 Task: Edit the fiscal year period of theorganization
Action: Mouse moved to (191, 167)
Screenshot: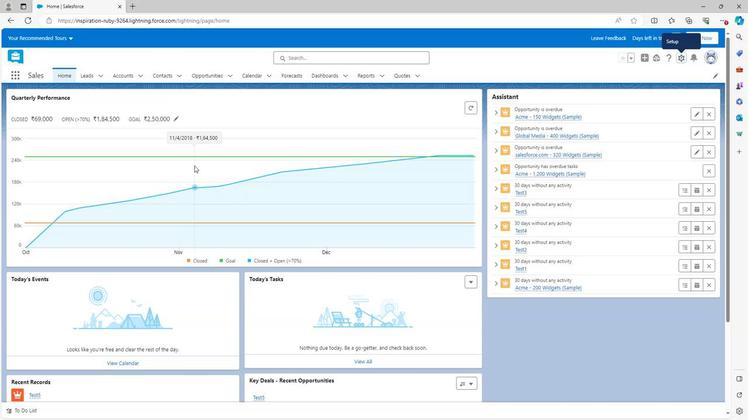 
Action: Mouse scrolled (191, 166) with delta (0, 0)
Screenshot: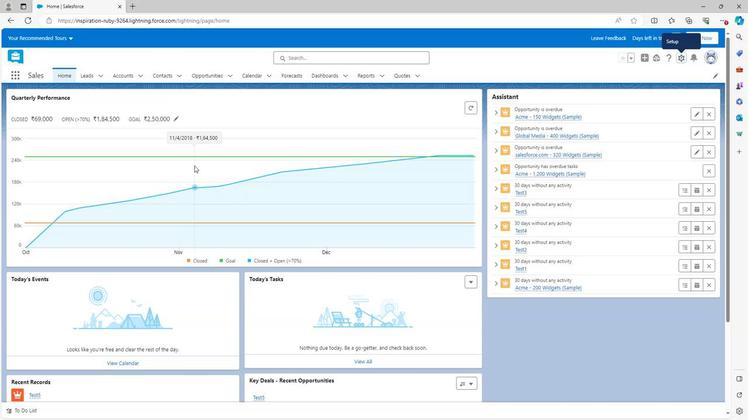 
Action: Mouse scrolled (191, 166) with delta (0, 0)
Screenshot: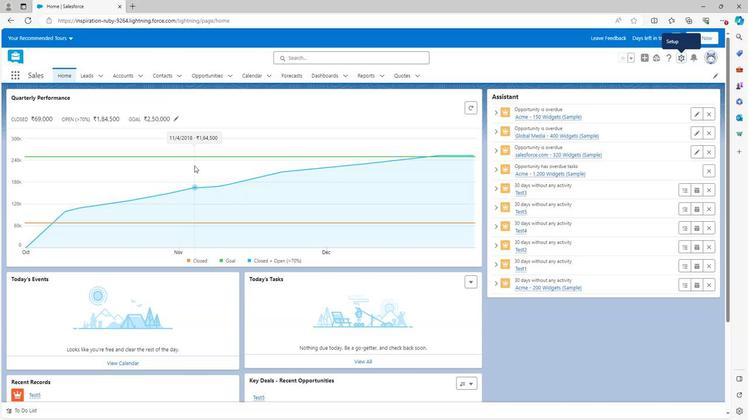
Action: Mouse moved to (192, 164)
Screenshot: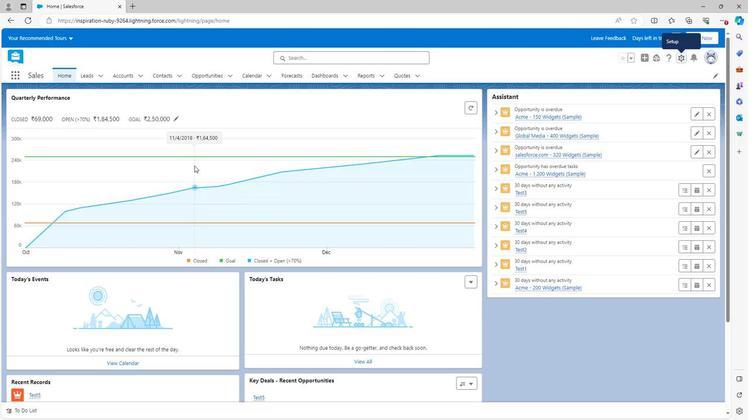 
Action: Mouse scrolled (192, 164) with delta (0, 0)
Screenshot: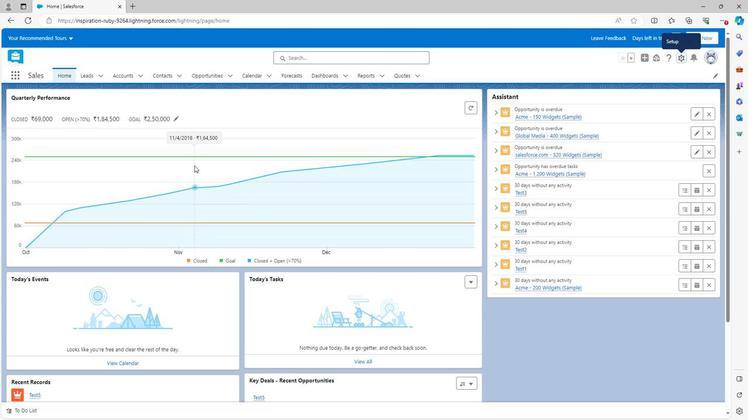 
Action: Mouse scrolled (192, 164) with delta (0, 0)
Screenshot: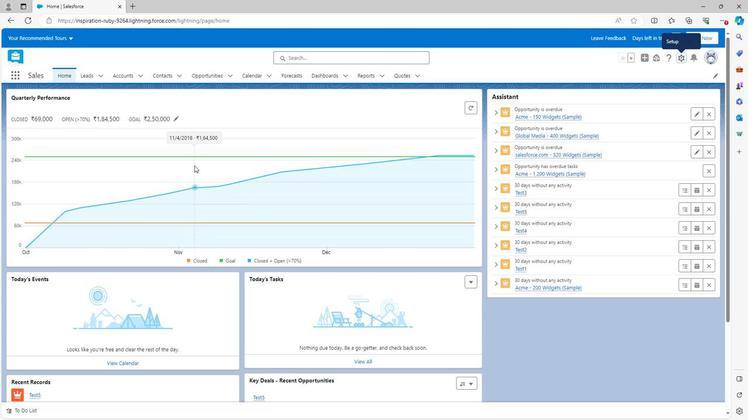 
Action: Mouse scrolled (192, 164) with delta (0, 0)
Screenshot: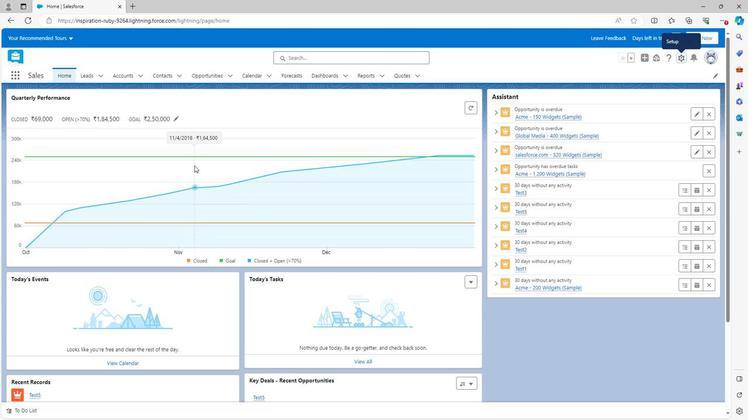 
Action: Mouse scrolled (192, 164) with delta (0, 0)
Screenshot: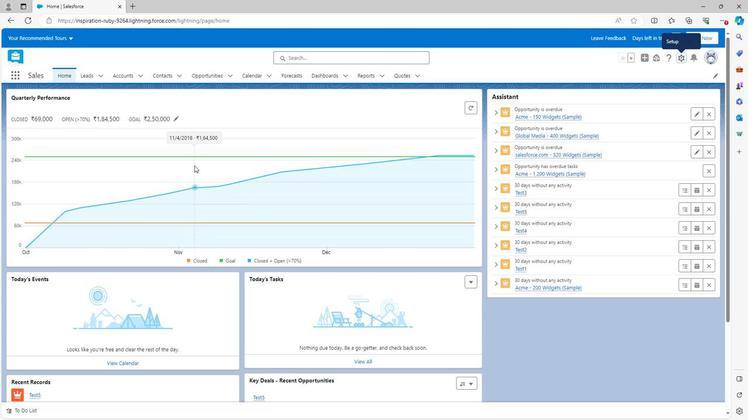 
Action: Mouse scrolled (192, 165) with delta (0, 0)
Screenshot: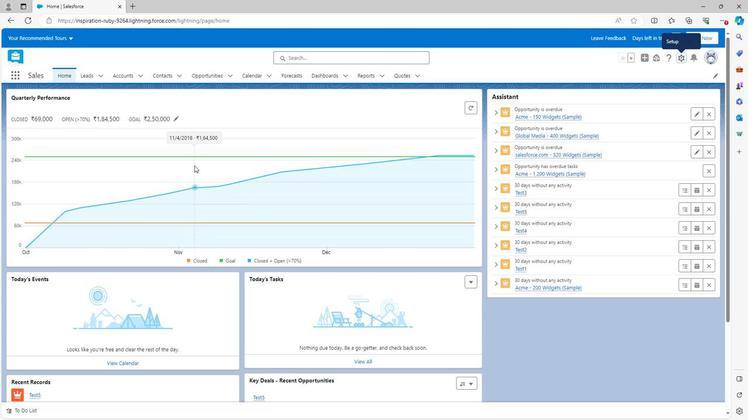 
Action: Mouse scrolled (192, 165) with delta (0, 0)
Screenshot: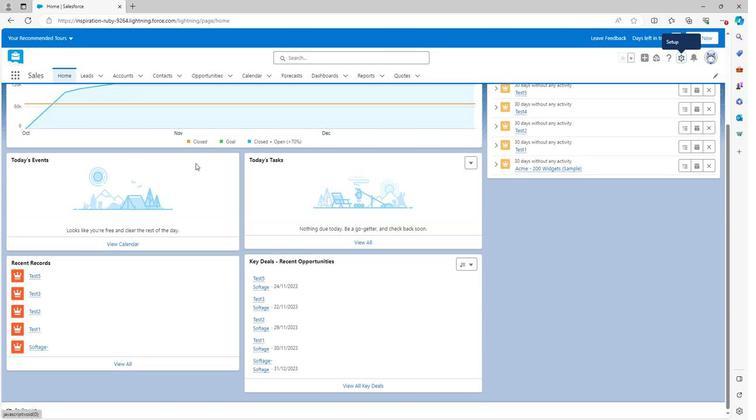 
Action: Mouse scrolled (192, 165) with delta (0, 0)
Screenshot: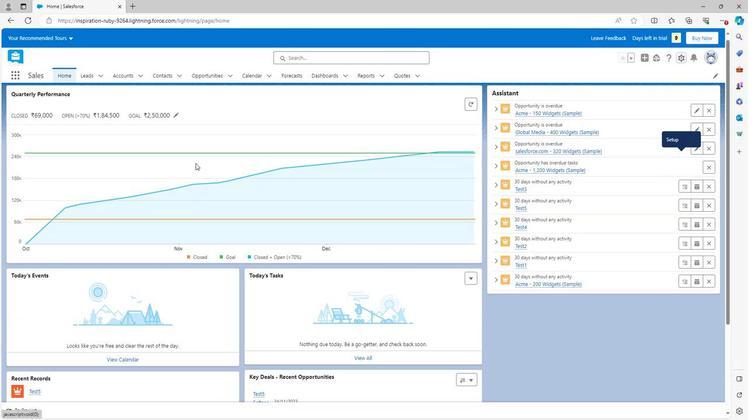 
Action: Mouse scrolled (192, 165) with delta (0, 0)
Screenshot: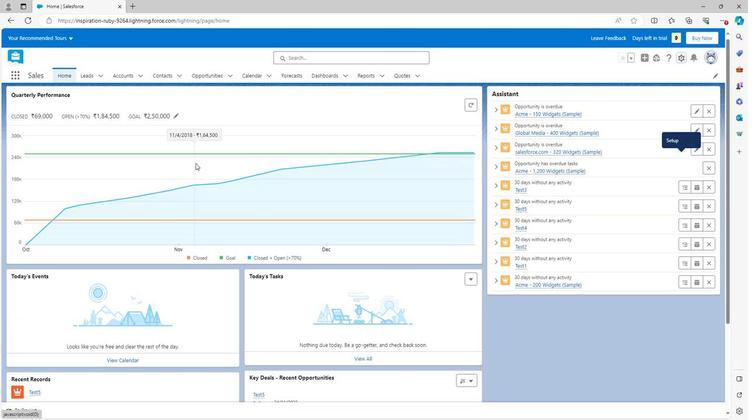 
Action: Mouse scrolled (192, 165) with delta (0, 0)
Screenshot: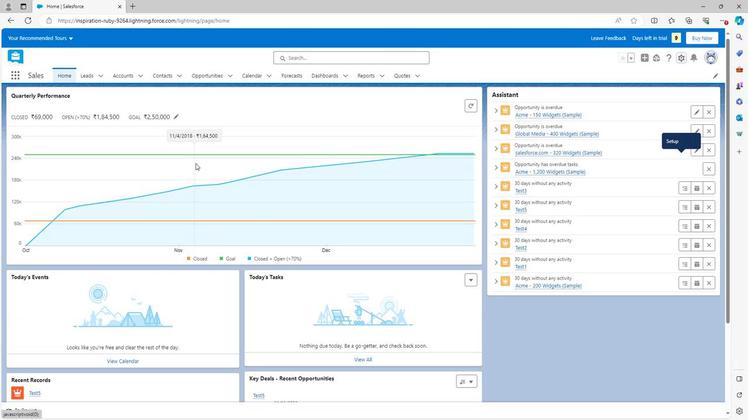 
Action: Mouse scrolled (192, 165) with delta (0, 0)
Screenshot: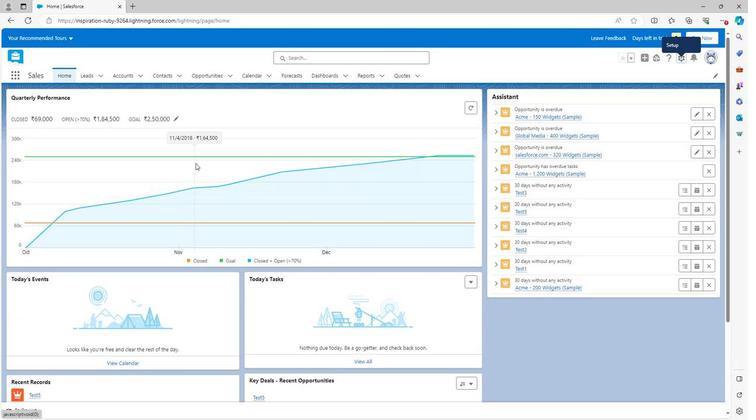 
Action: Mouse moved to (673, 59)
Screenshot: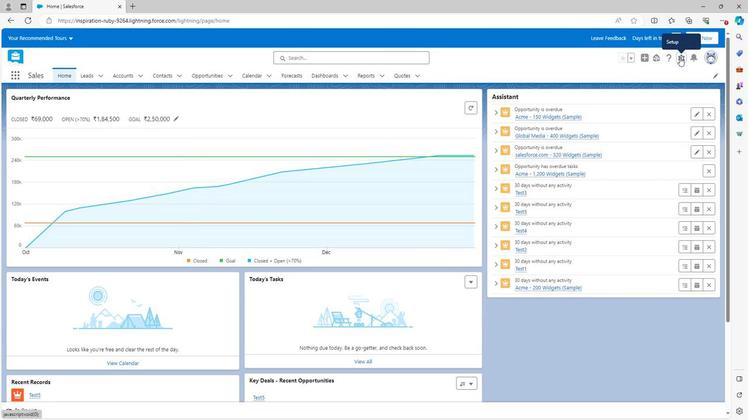 
Action: Mouse pressed left at (673, 59)
Screenshot: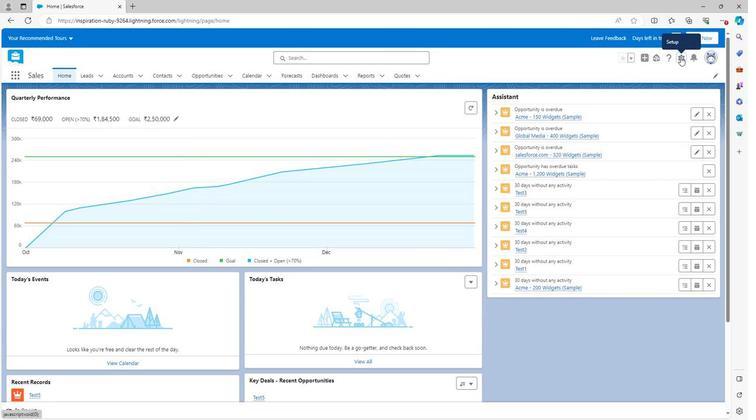 
Action: Mouse moved to (632, 84)
Screenshot: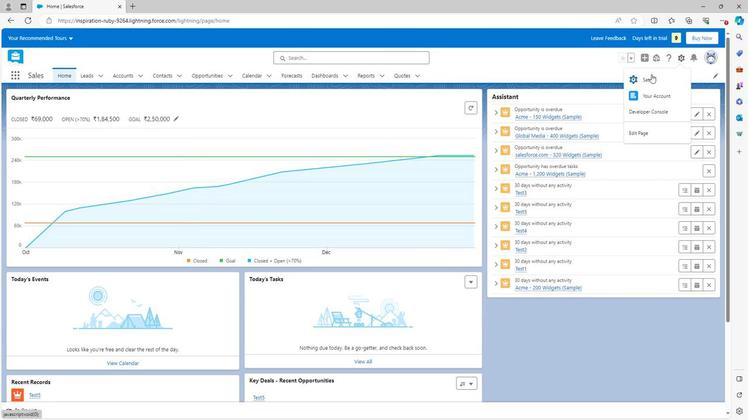 
Action: Mouse pressed left at (632, 84)
Screenshot: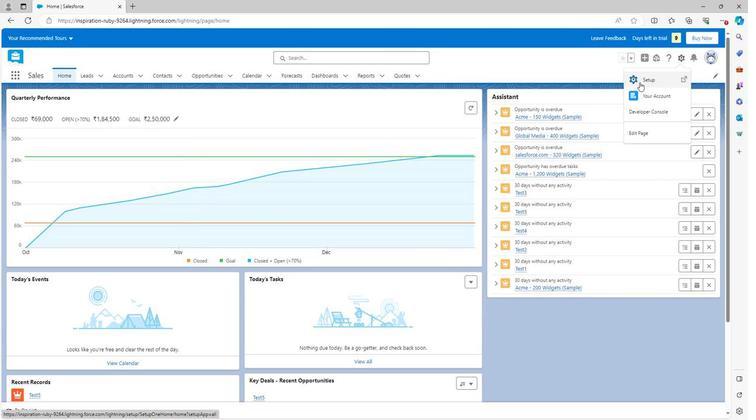 
Action: Mouse moved to (60, 278)
Screenshot: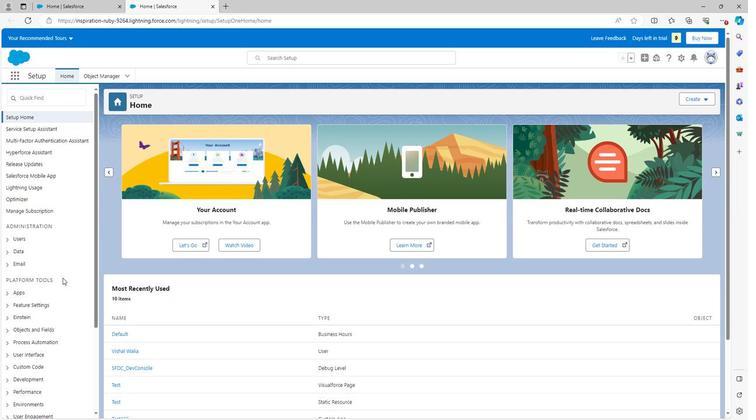 
Action: Mouse scrolled (60, 277) with delta (0, 0)
Screenshot: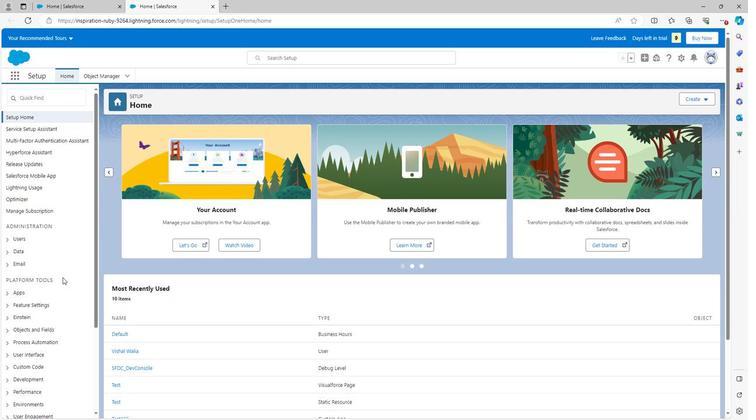 
Action: Mouse scrolled (60, 277) with delta (0, 0)
Screenshot: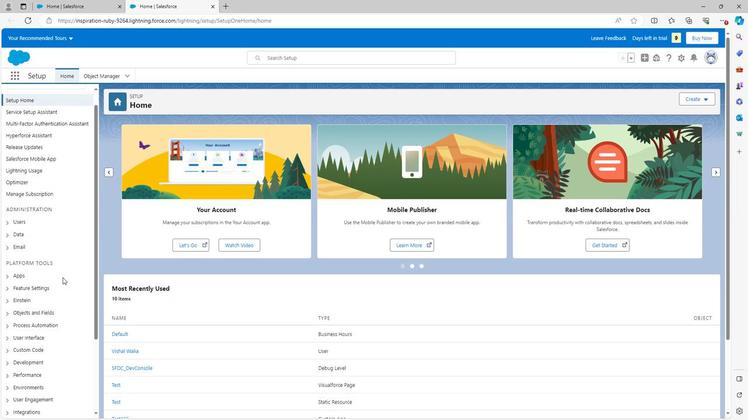 
Action: Mouse moved to (61, 277)
Screenshot: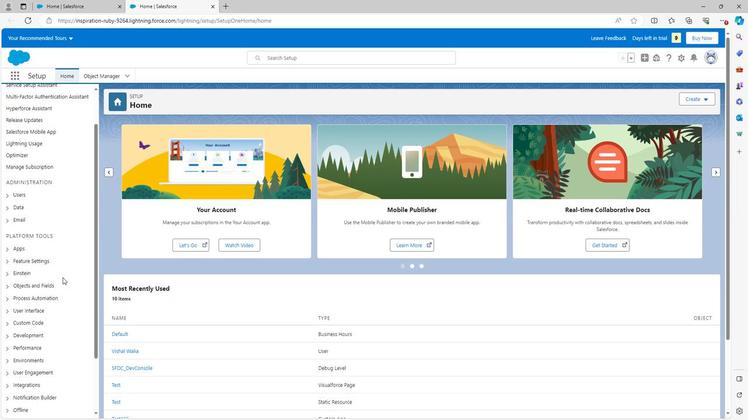 
Action: Mouse scrolled (61, 277) with delta (0, 0)
Screenshot: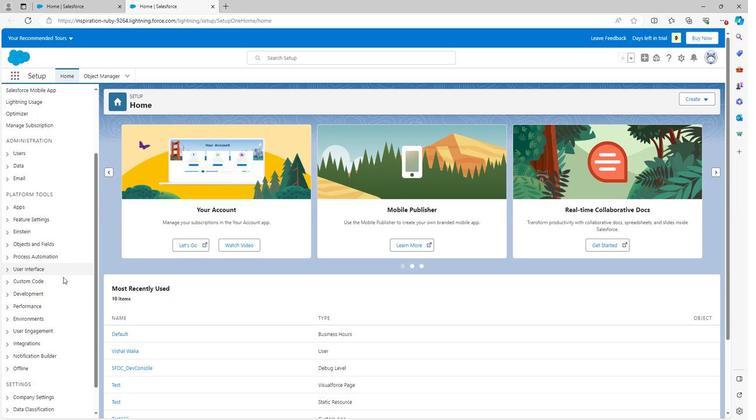 
Action: Mouse moved to (7, 368)
Screenshot: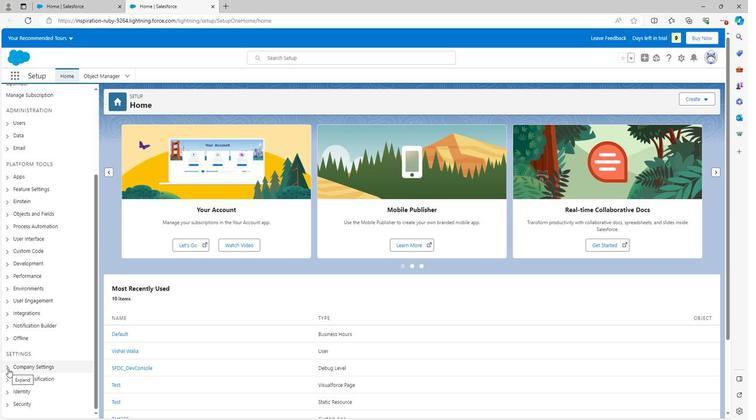 
Action: Mouse pressed left at (7, 368)
Screenshot: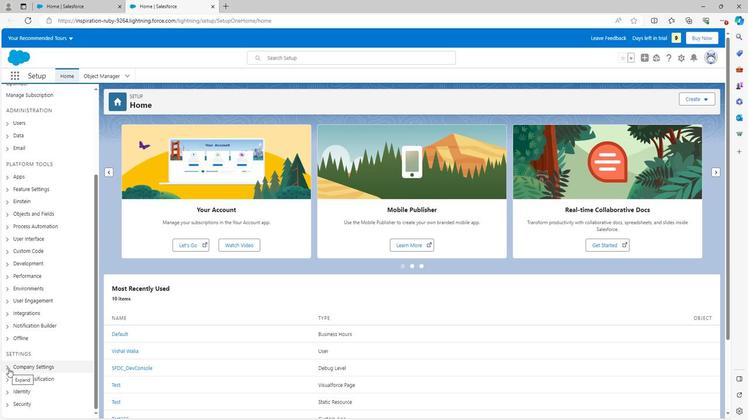 
Action: Mouse moved to (7, 367)
Screenshot: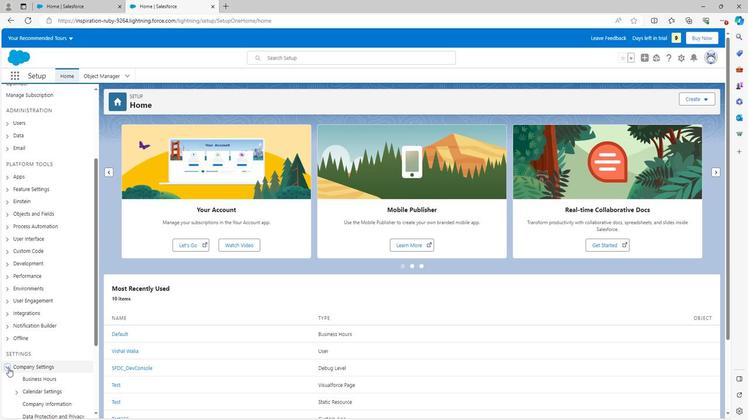 
Action: Mouse scrolled (7, 367) with delta (0, 0)
Screenshot: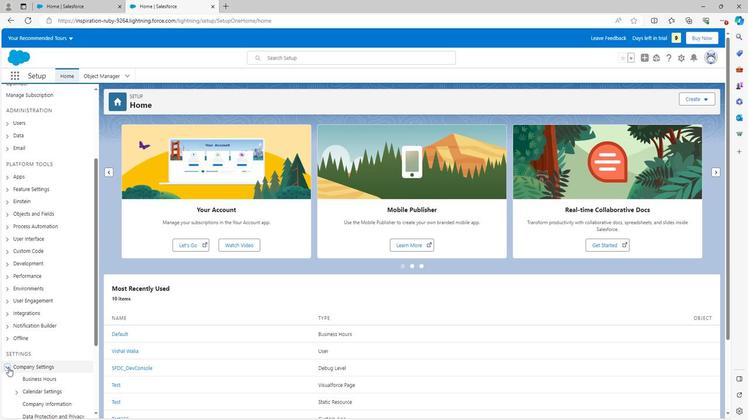 
Action: Mouse scrolled (7, 367) with delta (0, 0)
Screenshot: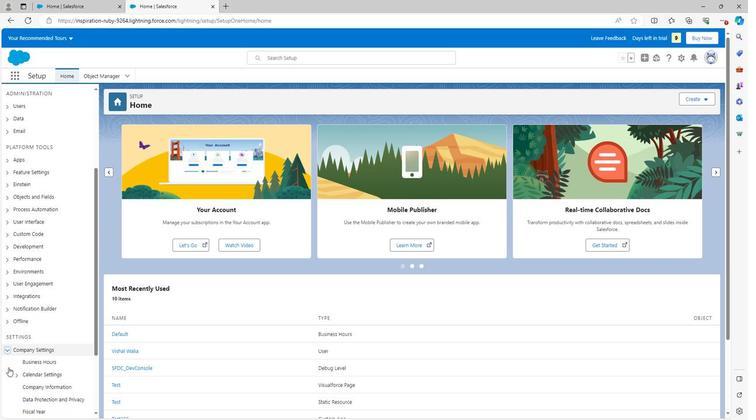 
Action: Mouse scrolled (7, 367) with delta (0, 0)
Screenshot: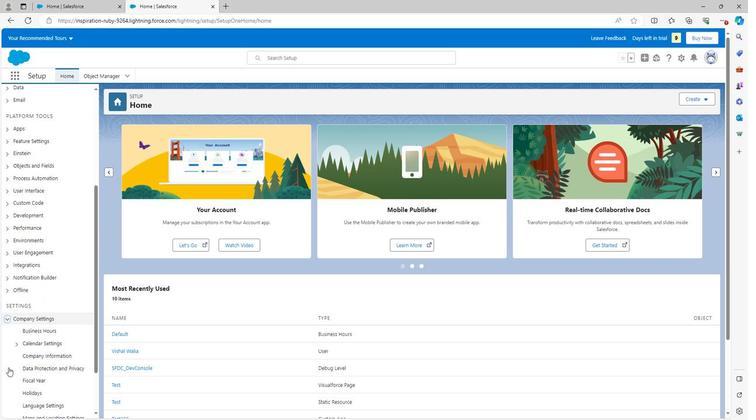 
Action: Mouse moved to (31, 316)
Screenshot: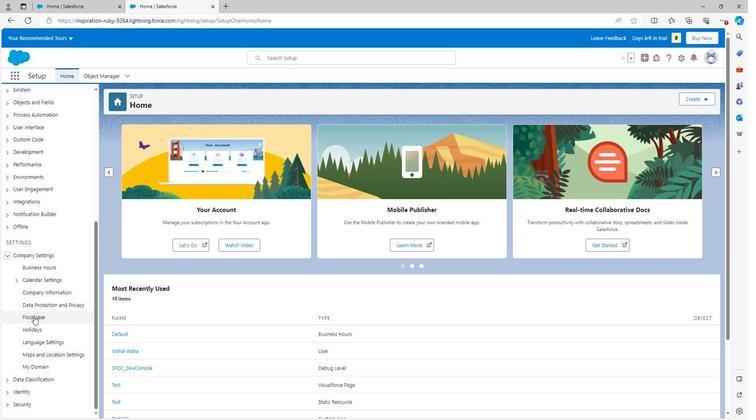 
Action: Mouse pressed left at (31, 316)
Screenshot: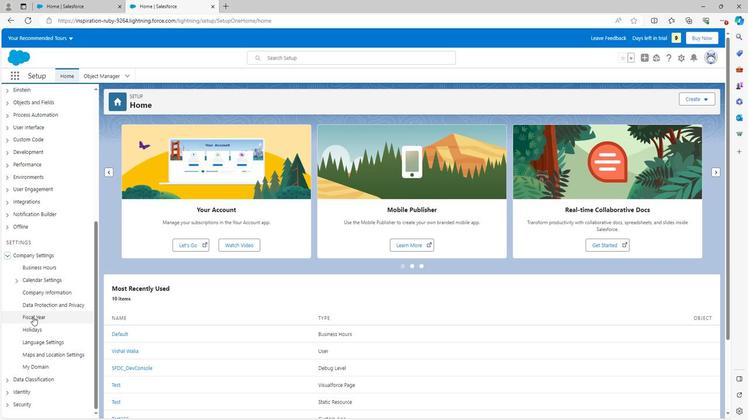 
Action: Mouse moved to (341, 270)
Screenshot: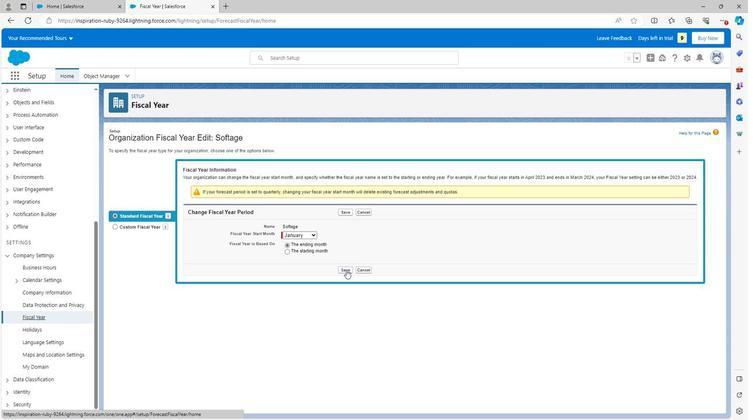 
Action: Mouse pressed left at (341, 270)
Screenshot: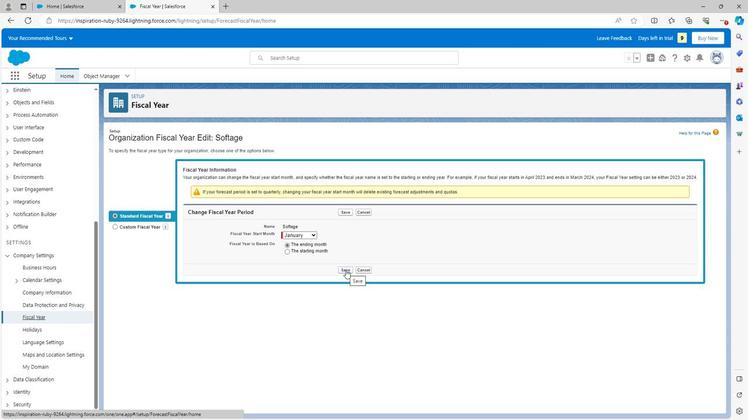 
Action: Mouse moved to (404, 70)
Screenshot: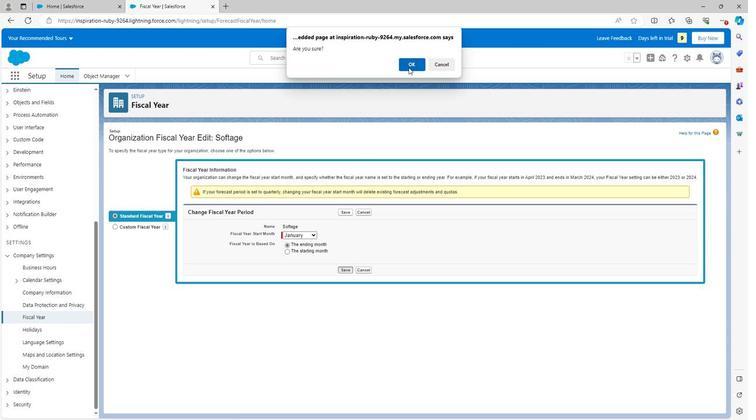 
Action: Mouse pressed left at (404, 70)
Screenshot: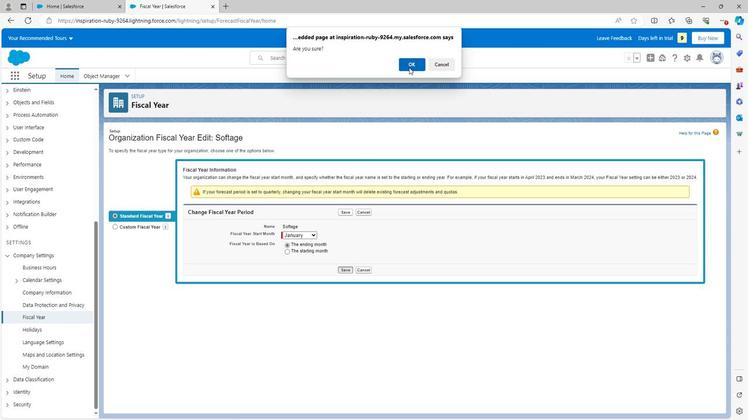 
Action: Mouse moved to (319, 291)
Screenshot: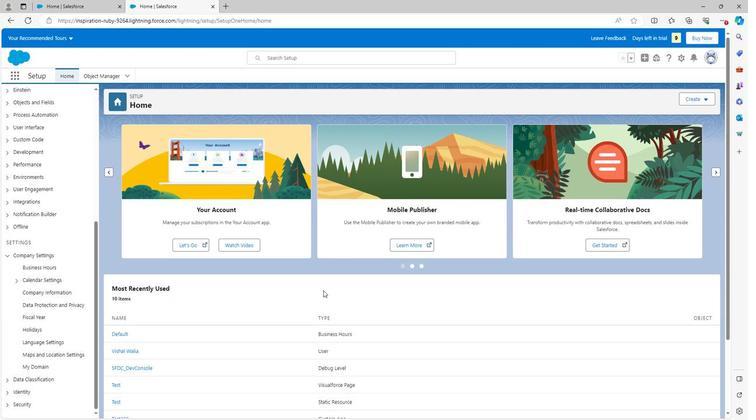 
Action: Mouse scrolled (319, 291) with delta (0, 0)
Screenshot: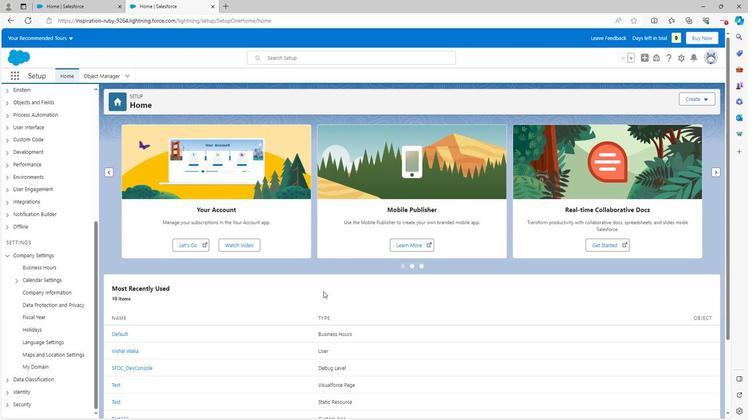 
Action: Mouse scrolled (319, 291) with delta (0, 0)
Screenshot: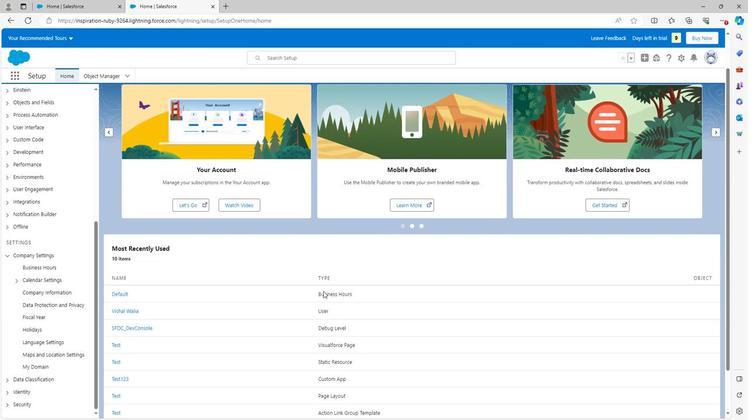 
Action: Mouse scrolled (319, 291) with delta (0, 0)
Screenshot: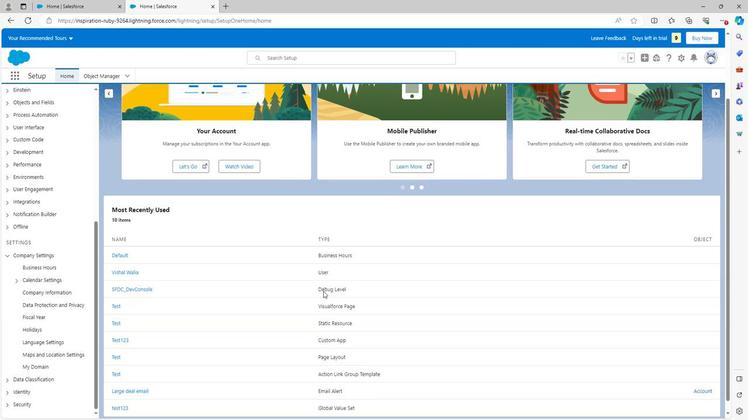 
Action: Mouse scrolled (319, 291) with delta (0, 0)
Screenshot: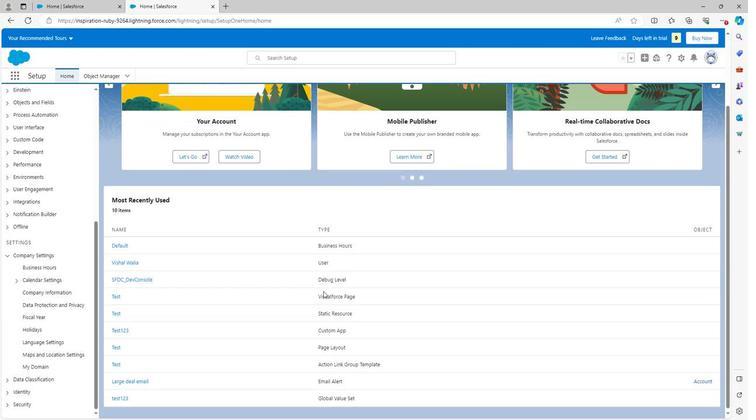 
Action: Mouse scrolled (319, 291) with delta (0, 0)
Screenshot: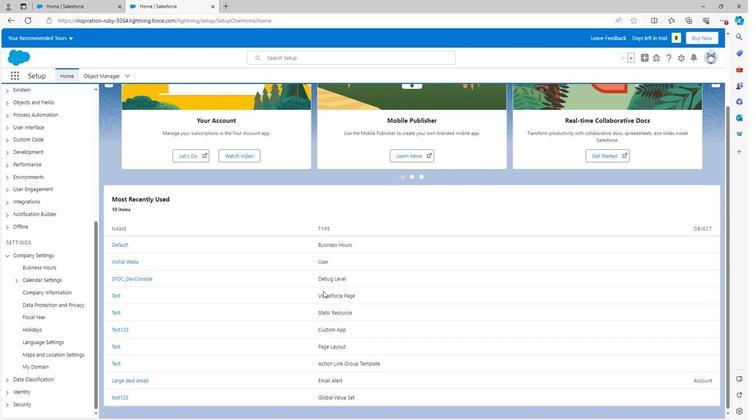 
Action: Mouse moved to (323, 287)
Screenshot: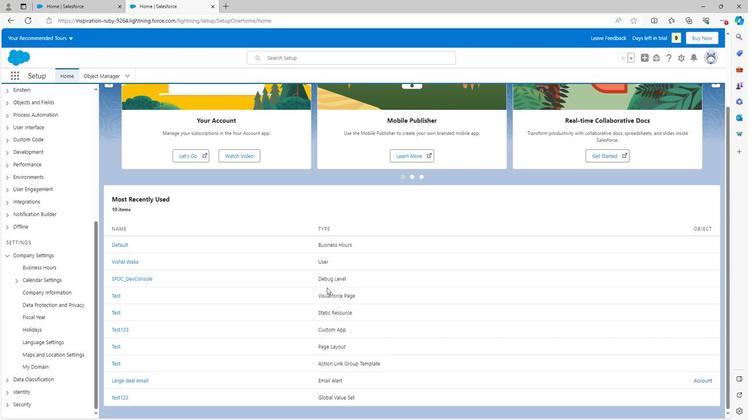 
Action: Mouse scrolled (323, 287) with delta (0, 0)
Screenshot: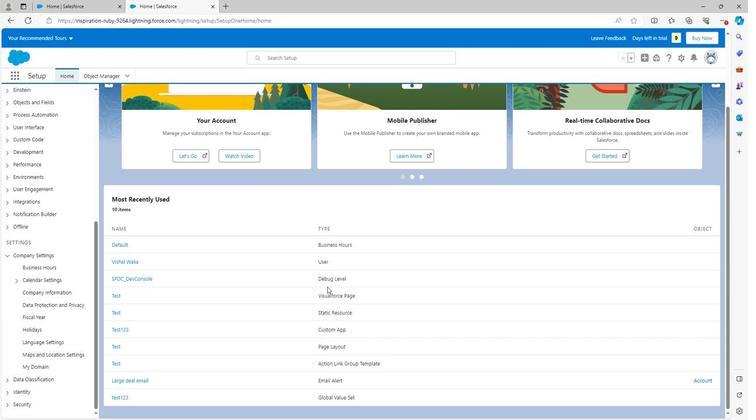 
Action: Mouse scrolled (323, 287) with delta (0, 0)
Screenshot: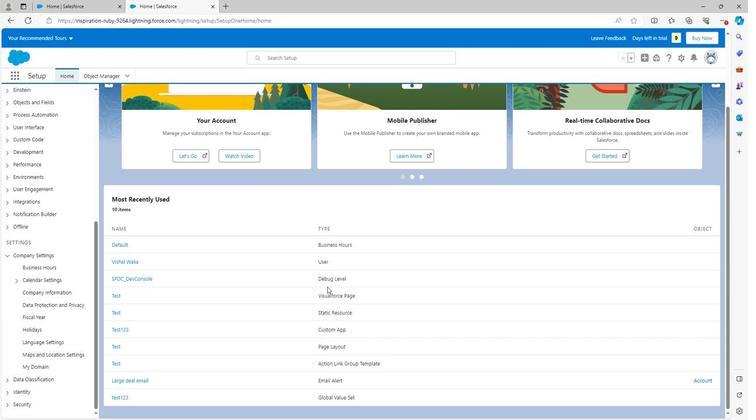 
Action: Mouse scrolled (323, 287) with delta (0, 0)
Screenshot: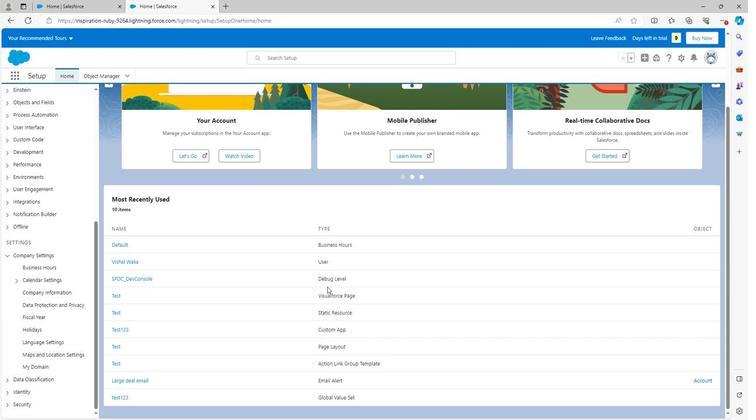 
Action: Mouse scrolled (323, 287) with delta (0, 0)
Screenshot: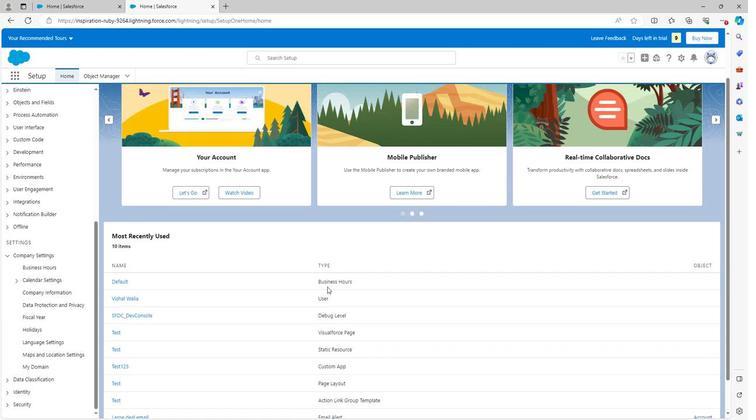 
Action: Mouse scrolled (323, 287) with delta (0, 0)
Screenshot: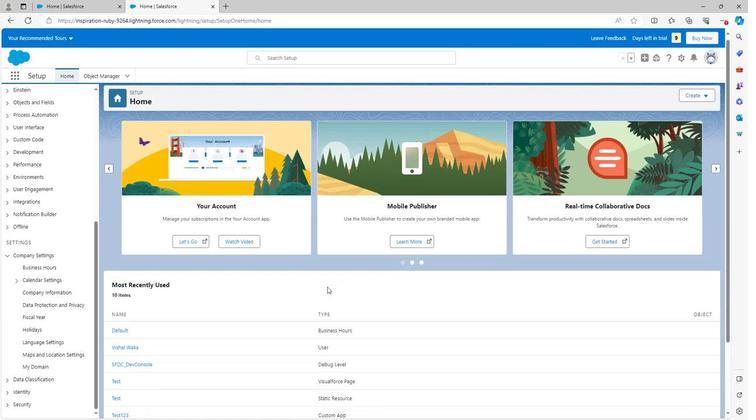 
Action: Mouse moved to (325, 284)
Screenshot: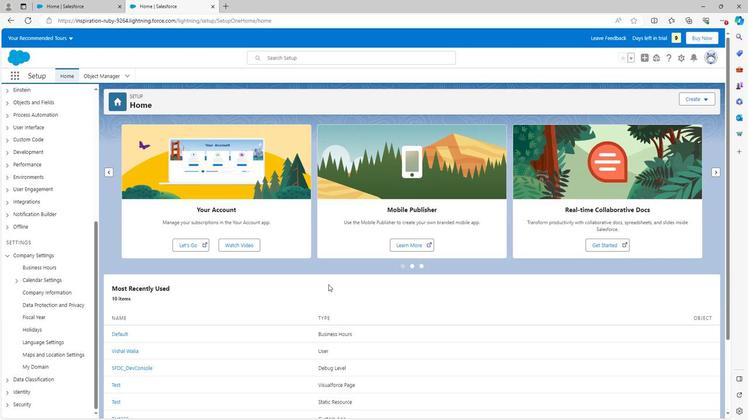 
